 Task: Add a dentist appointment for a gum check-up on the 25th at 4:00 PM.
Action: Mouse moved to (117, 254)
Screenshot: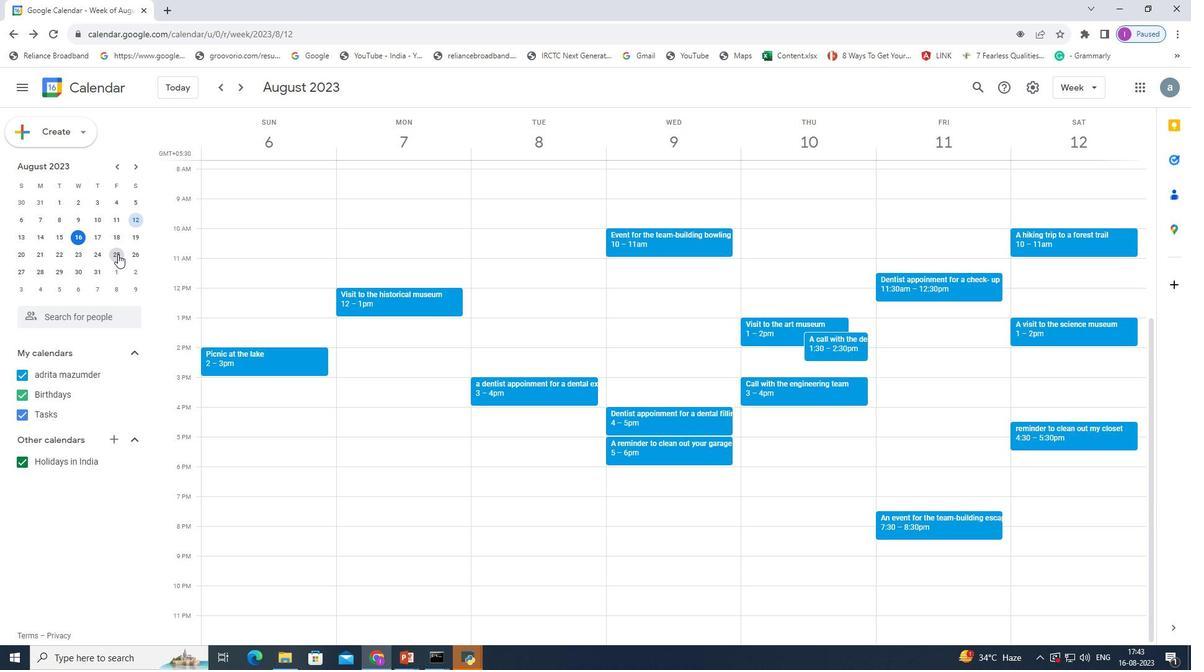 
Action: Mouse pressed left at (117, 254)
Screenshot: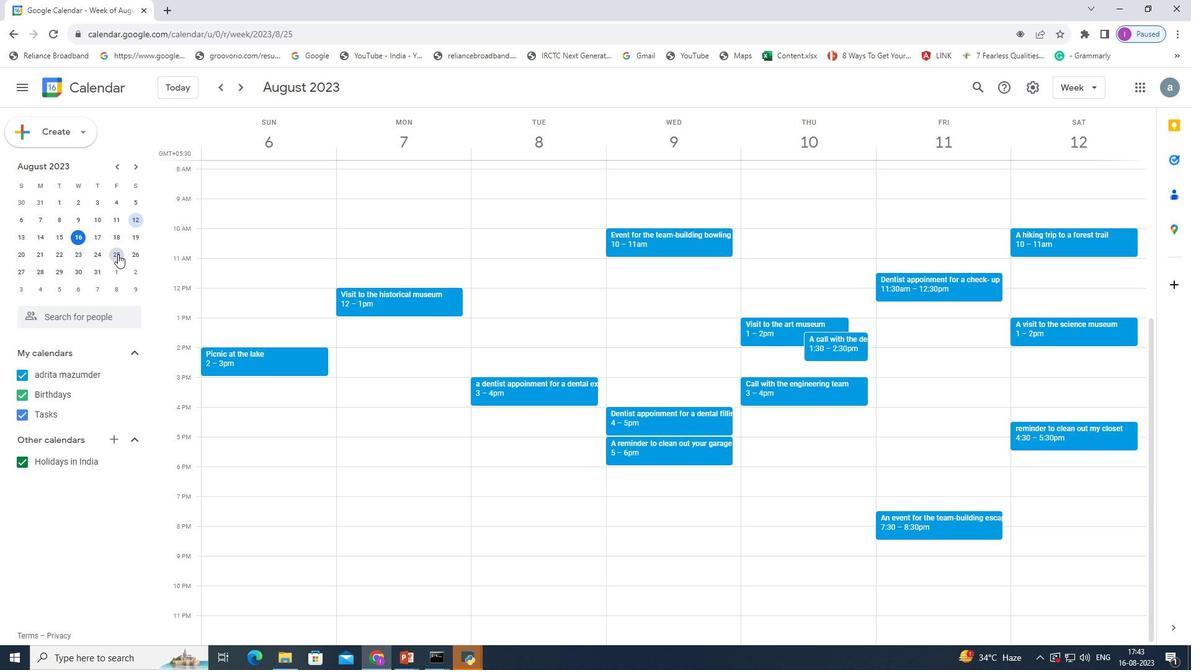 
Action: Mouse moved to (117, 251)
Screenshot: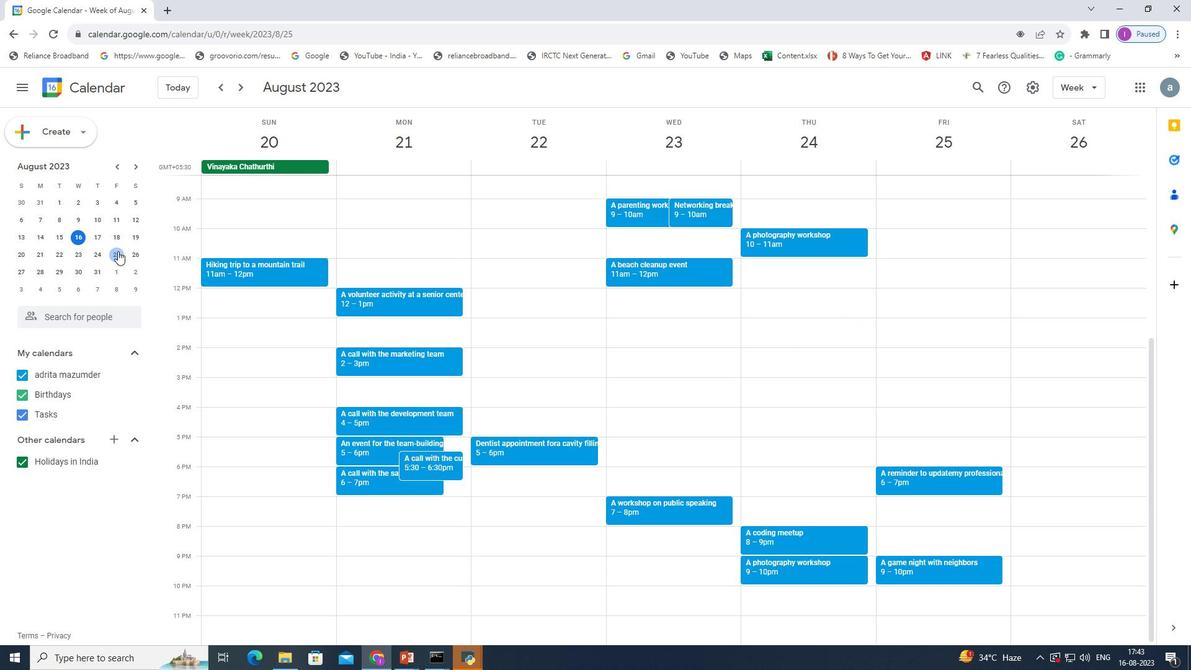 
Action: Mouse pressed left at (117, 251)
Screenshot: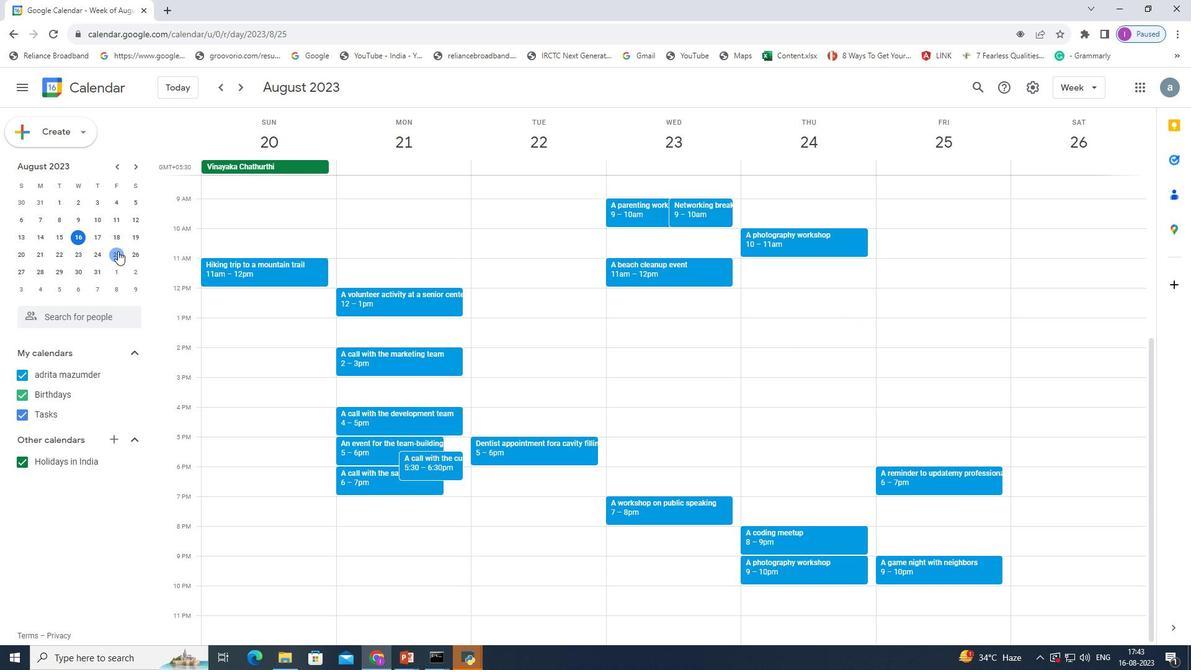 
Action: Mouse moved to (207, 413)
Screenshot: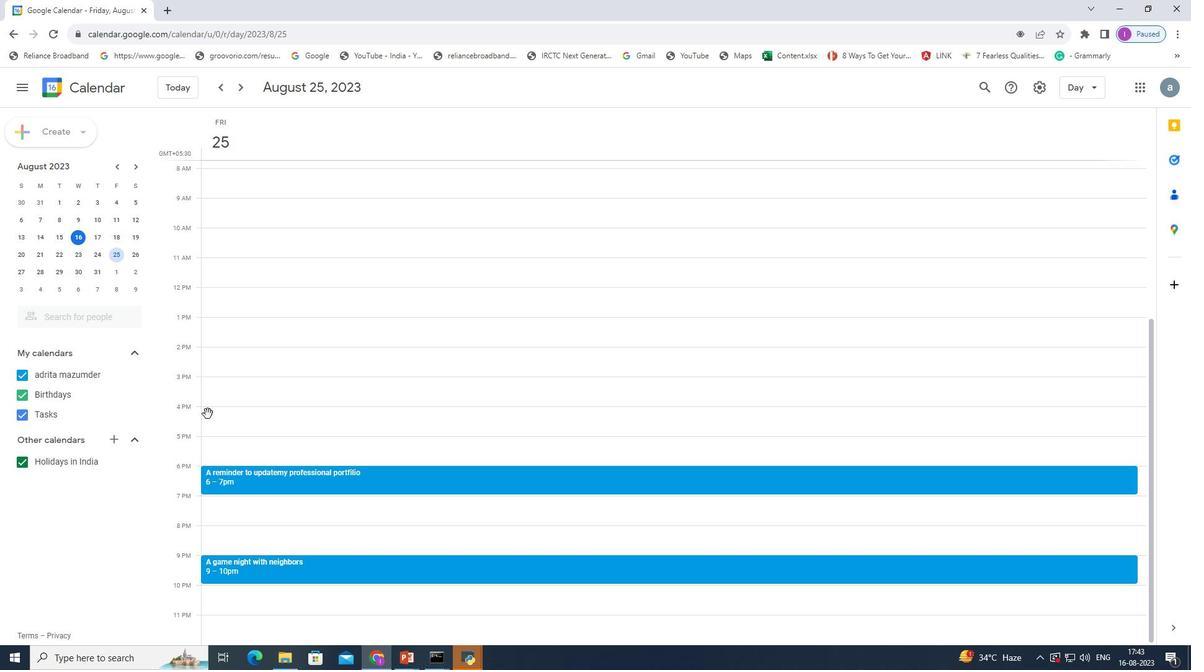 
Action: Mouse pressed left at (207, 413)
Screenshot: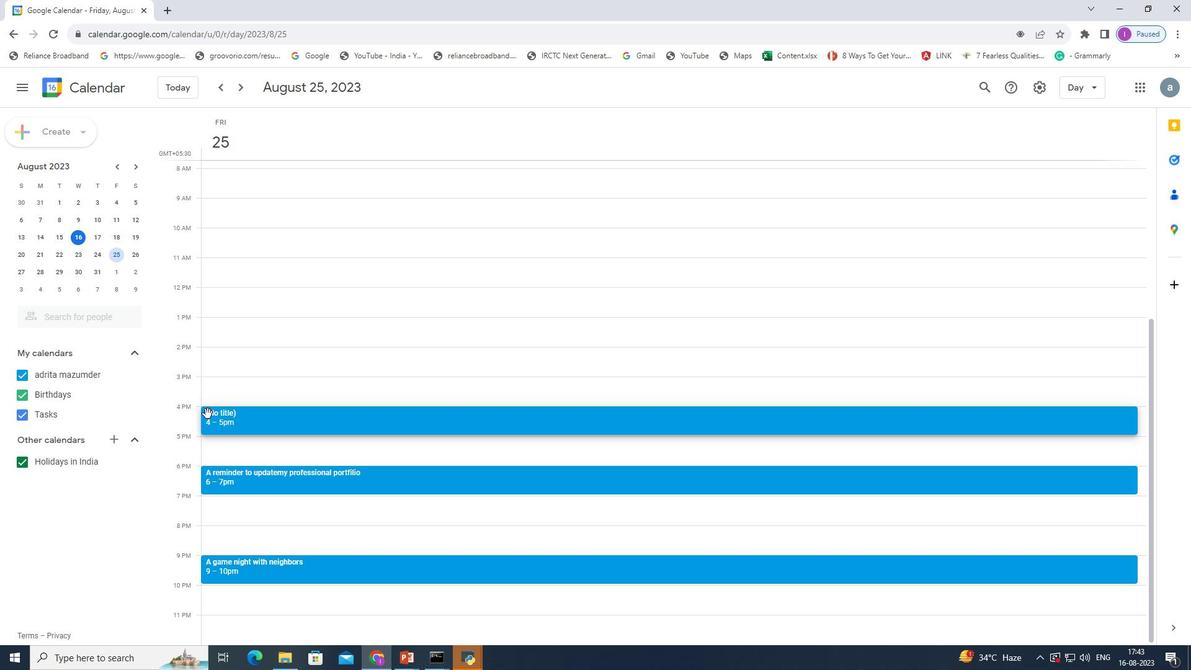 
Action: Mouse moved to (580, 242)
Screenshot: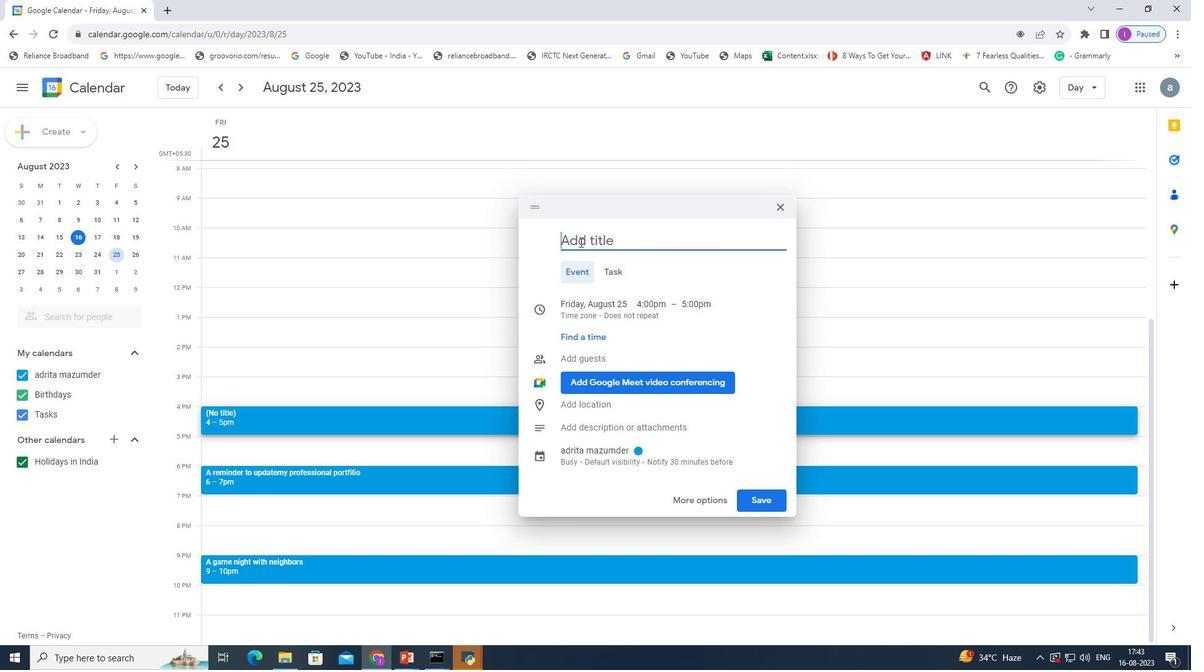 
Action: Mouse pressed left at (580, 242)
Screenshot: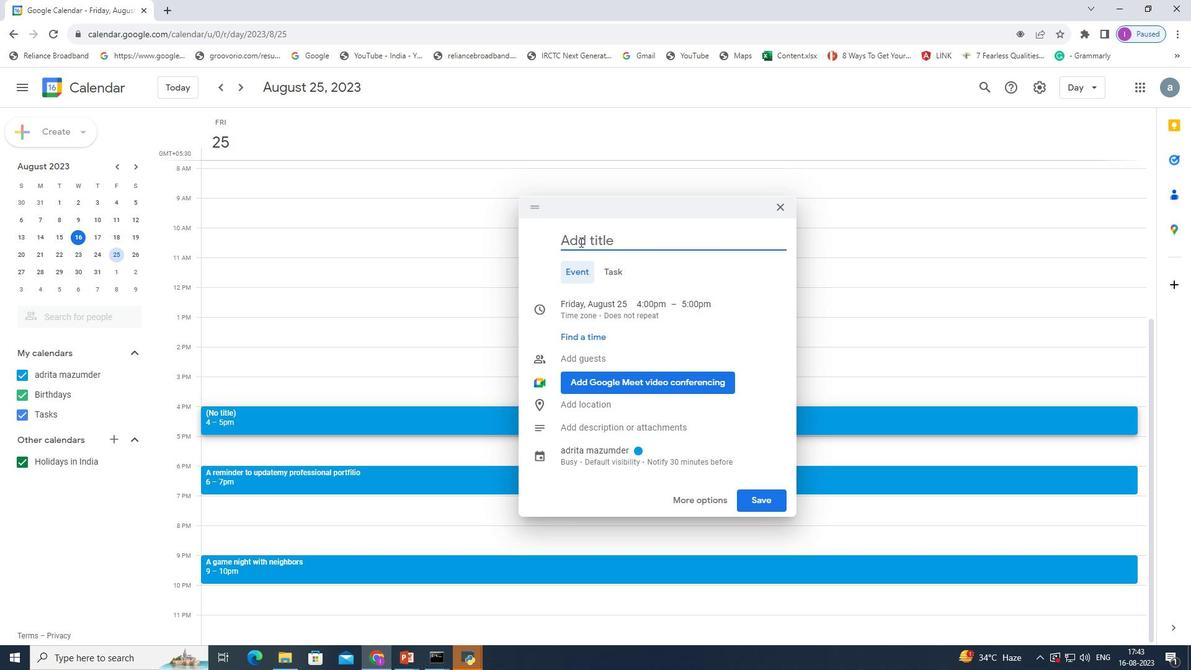 
Action: Mouse moved to (554, 240)
Screenshot: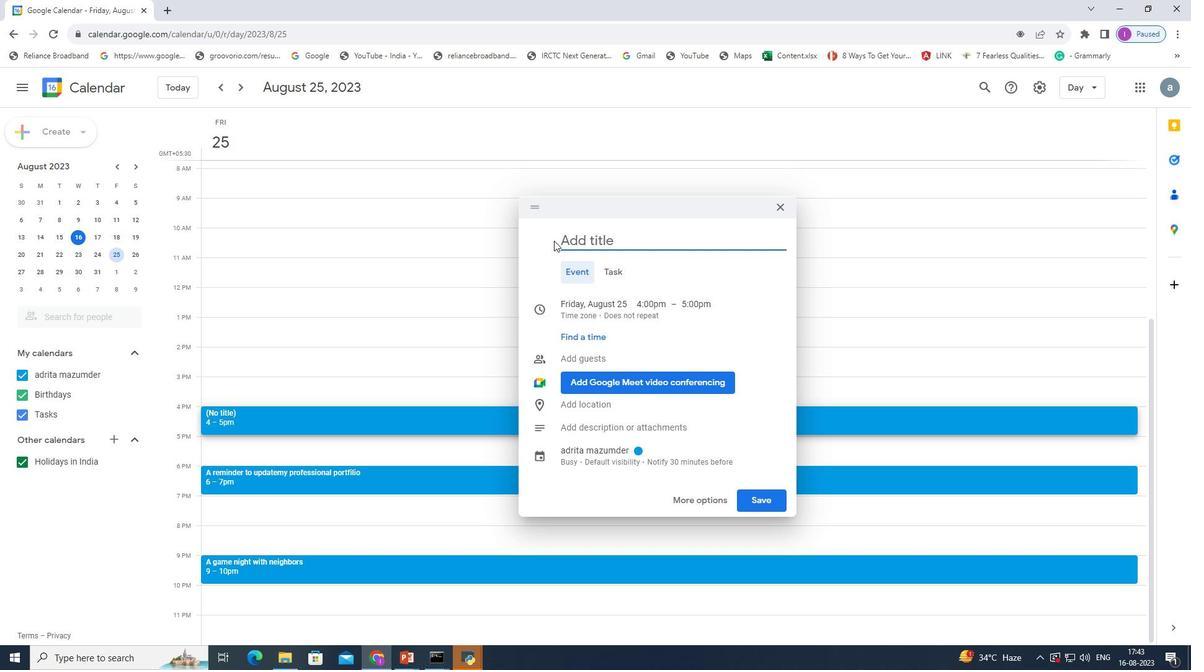 
Action: Key pressed <Key.shift>A<Key.space>dentiz<Key.backspace>st<Key.space>appointment<Key.space>for<Key.space>a<Key.space>gum<Key.space>check-uo<Key.backspace>p<Key.space>
Screenshot: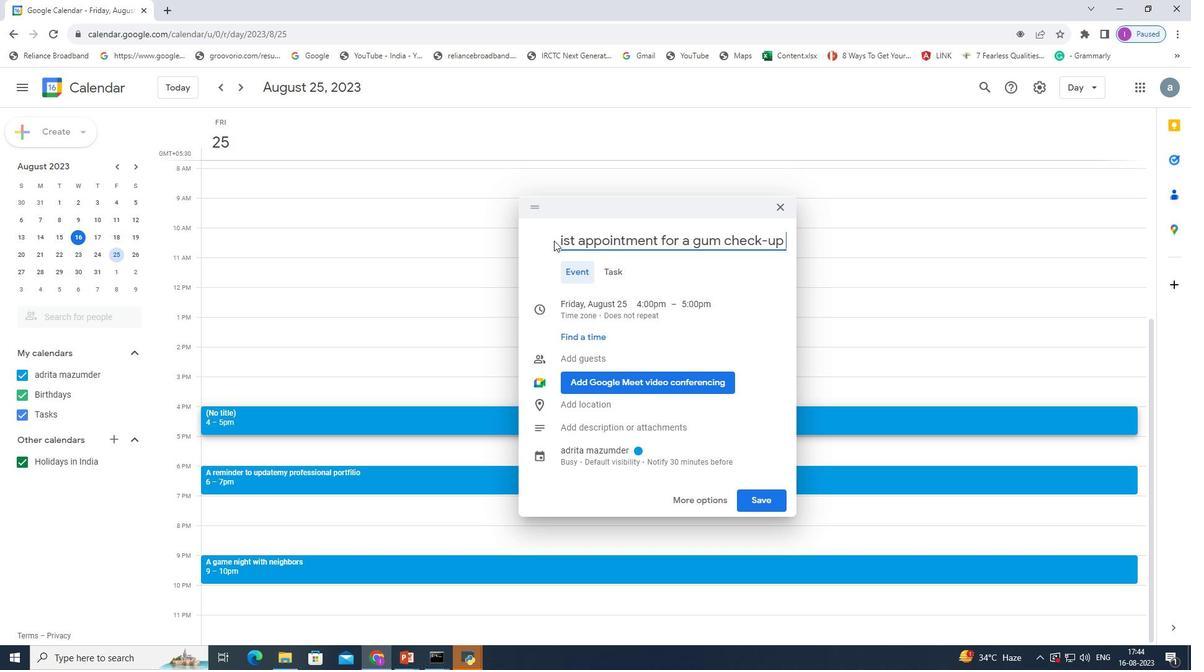 
Action: Mouse moved to (765, 494)
Screenshot: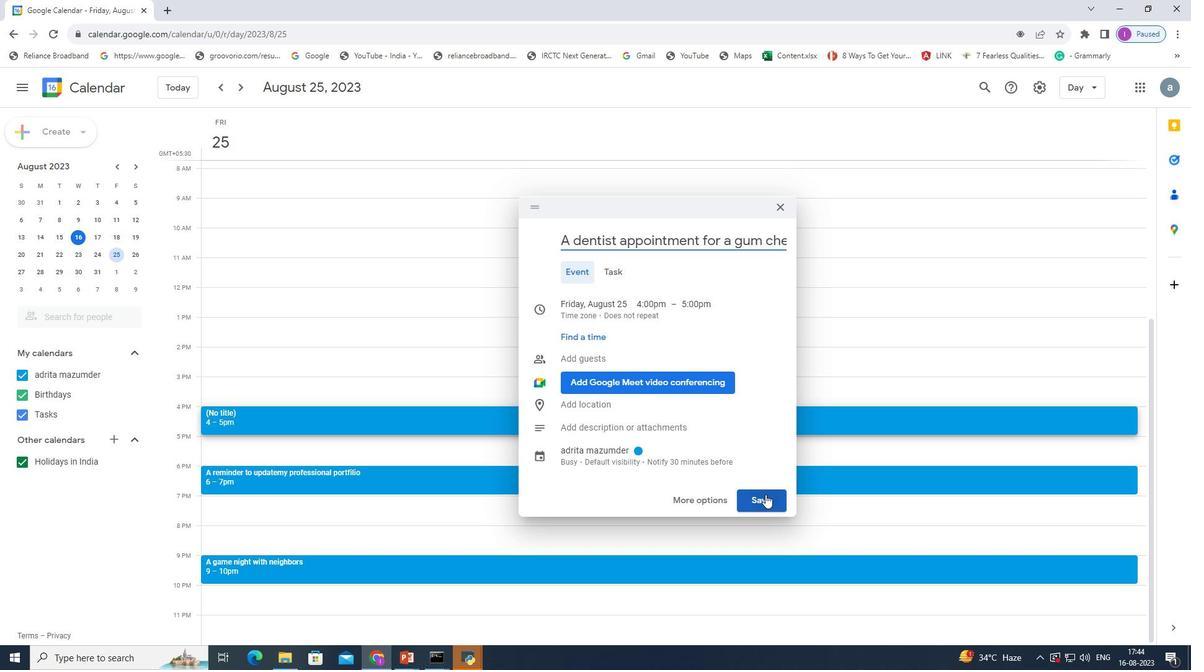 
Action: Mouse pressed left at (765, 494)
Screenshot: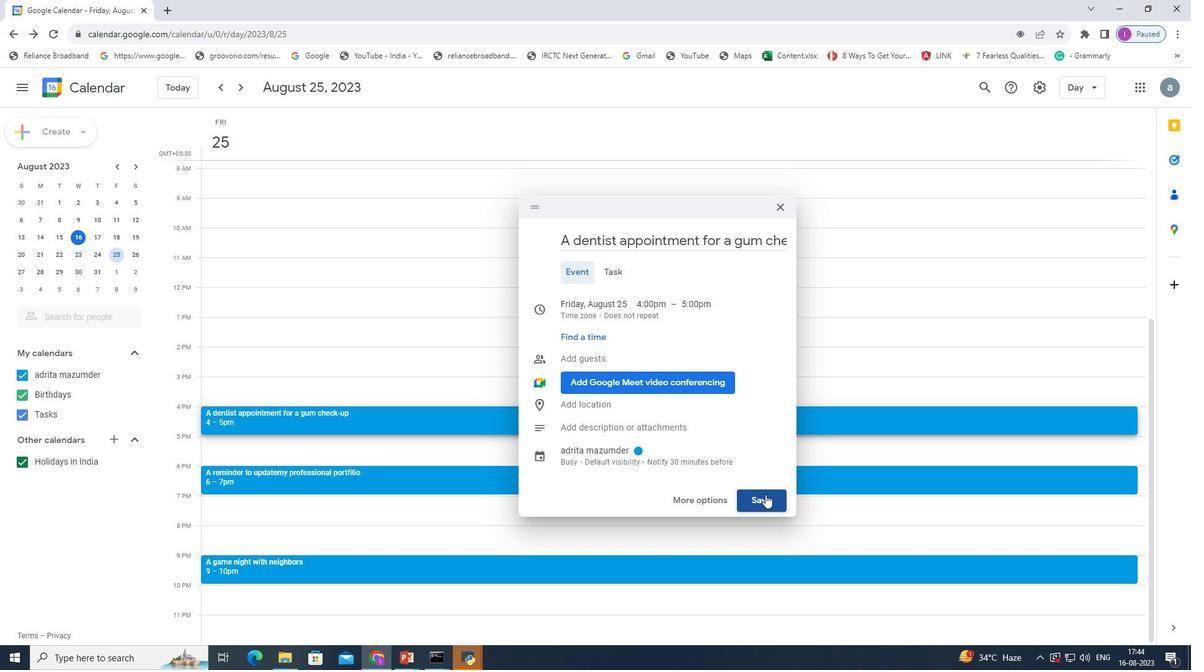
Action: Mouse moved to (758, 474)
Screenshot: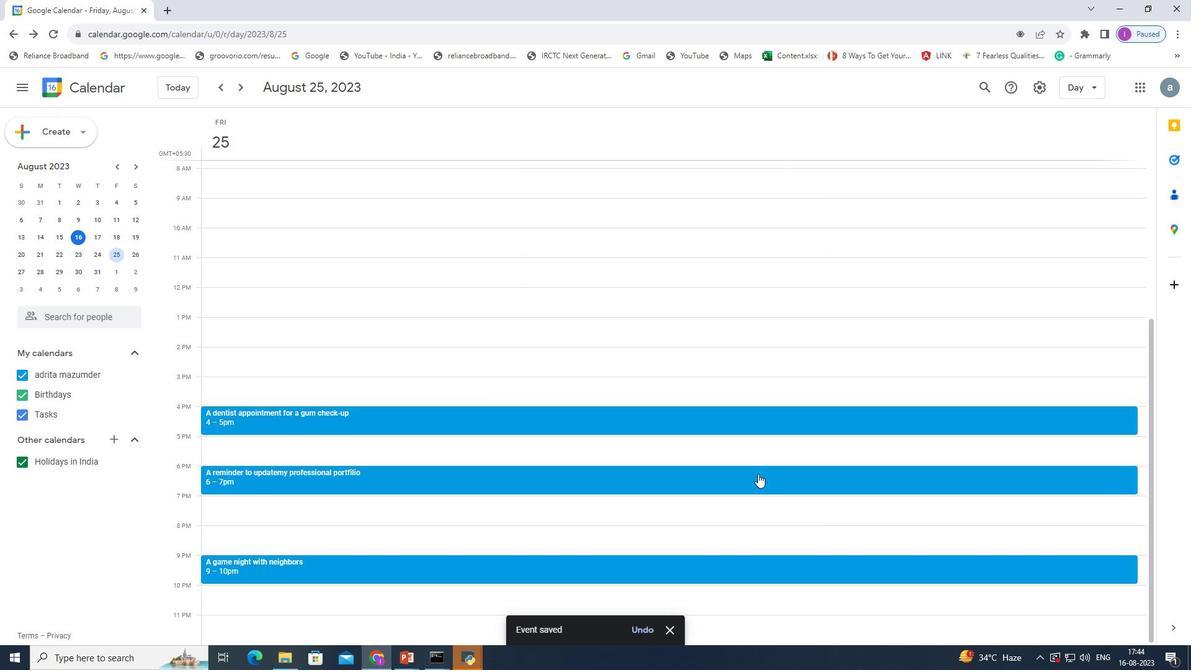 
